 Task: Create a due date automation trigger when advanced on, 2 working days before a card is due add dates due today at 11:00 AM.
Action: Mouse moved to (1062, 85)
Screenshot: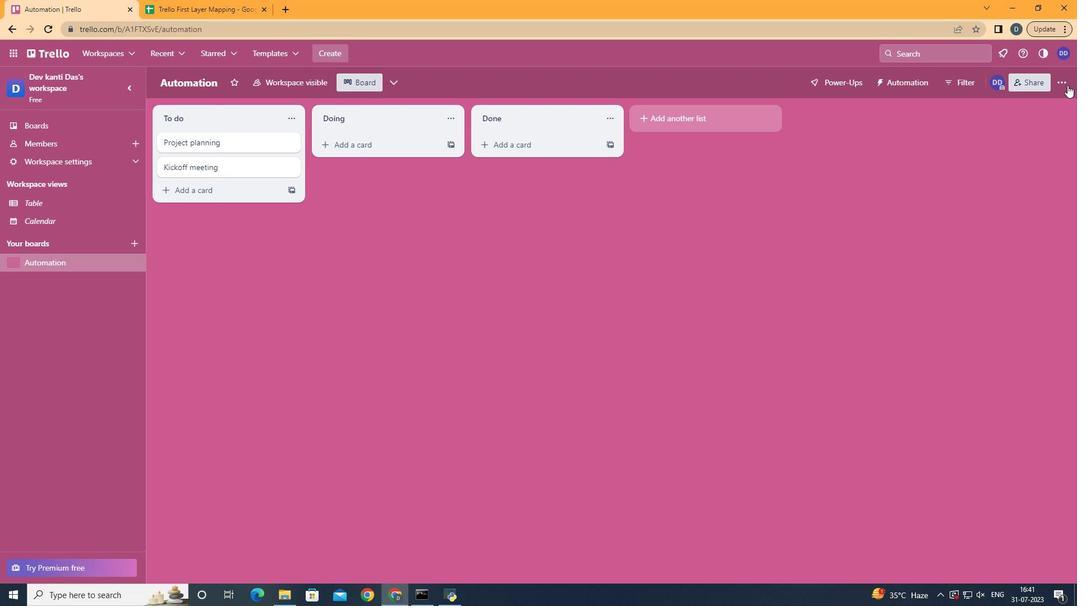 
Action: Mouse pressed left at (1062, 85)
Screenshot: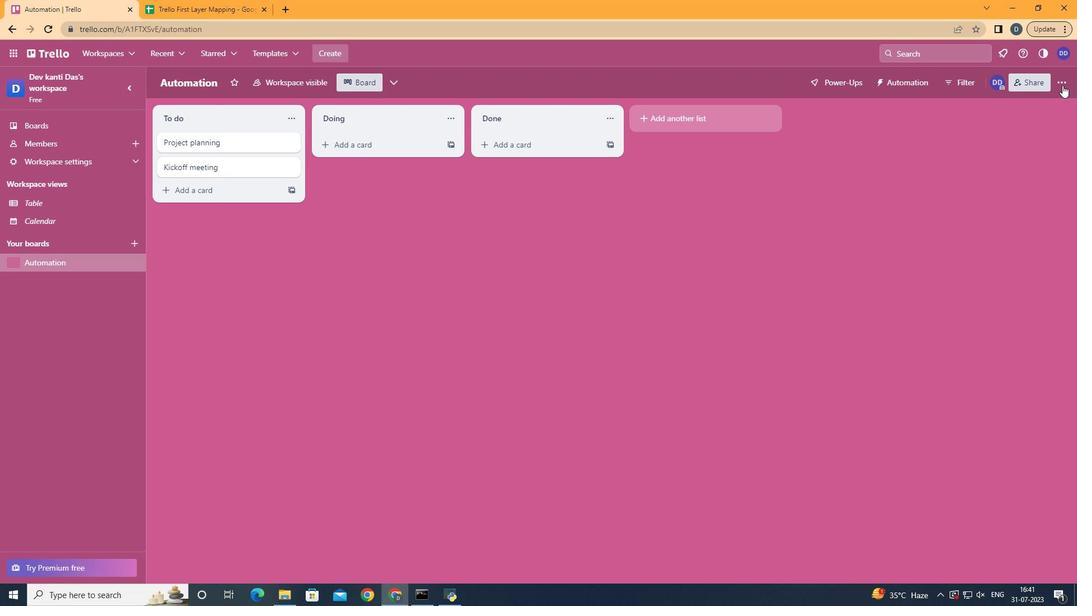 
Action: Mouse moved to (995, 241)
Screenshot: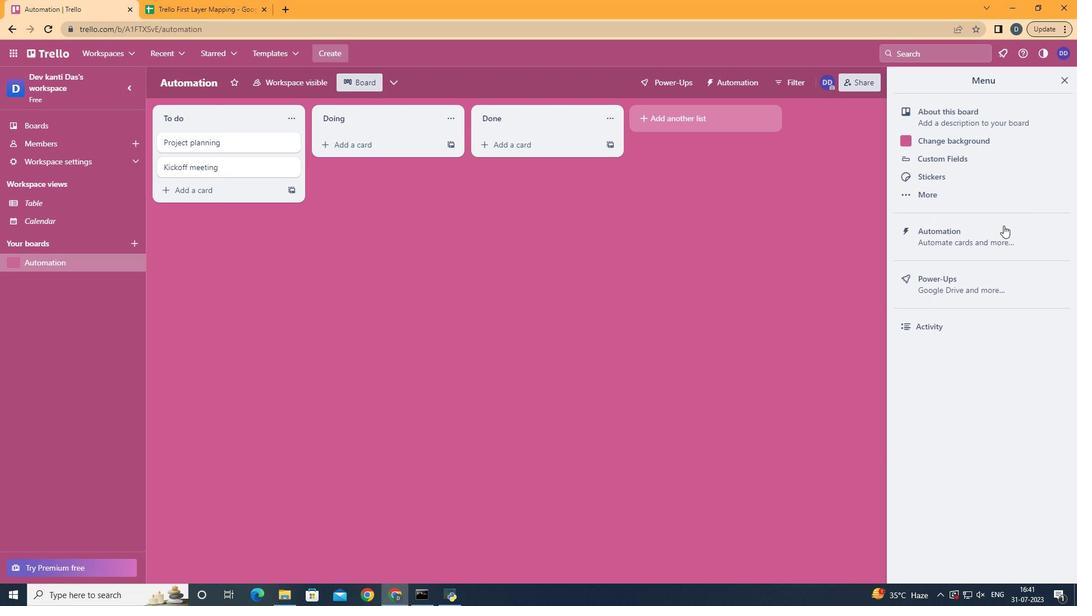 
Action: Mouse pressed left at (995, 241)
Screenshot: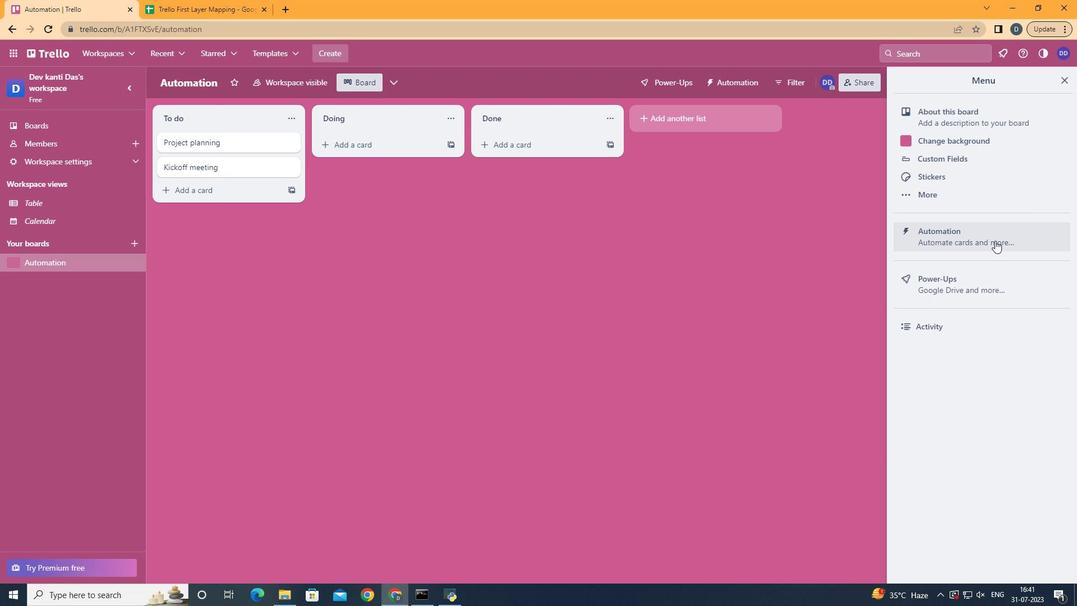 
Action: Mouse moved to (232, 227)
Screenshot: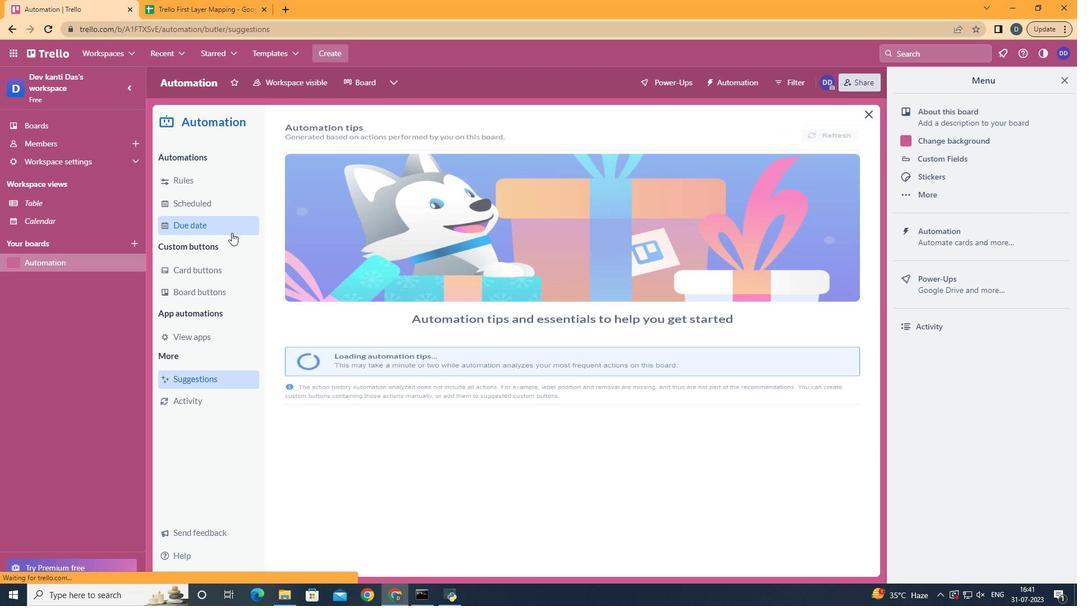 
Action: Mouse pressed left at (232, 227)
Screenshot: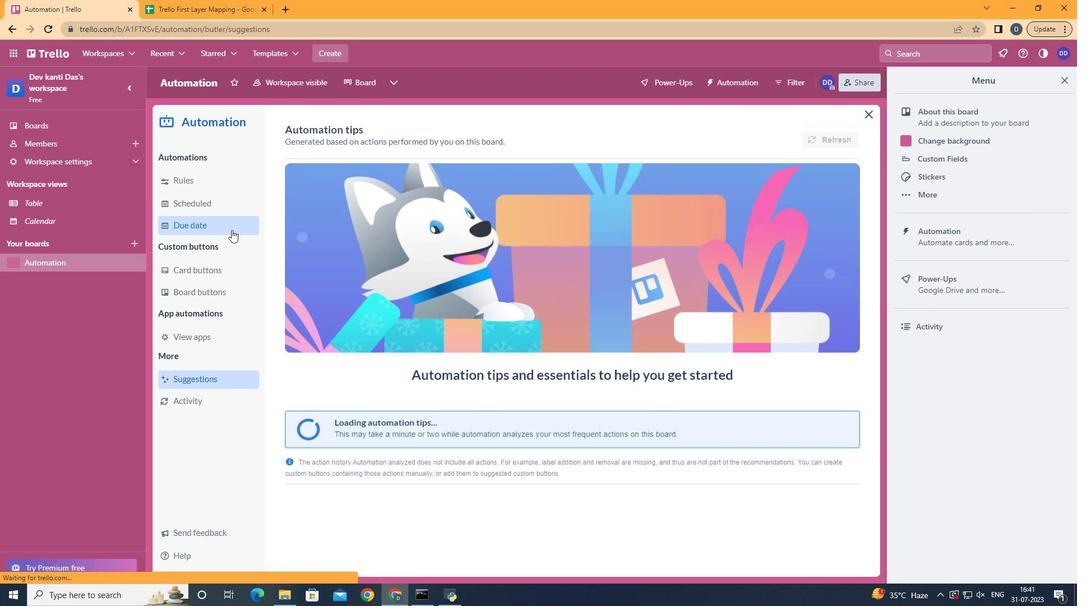 
Action: Mouse moved to (787, 134)
Screenshot: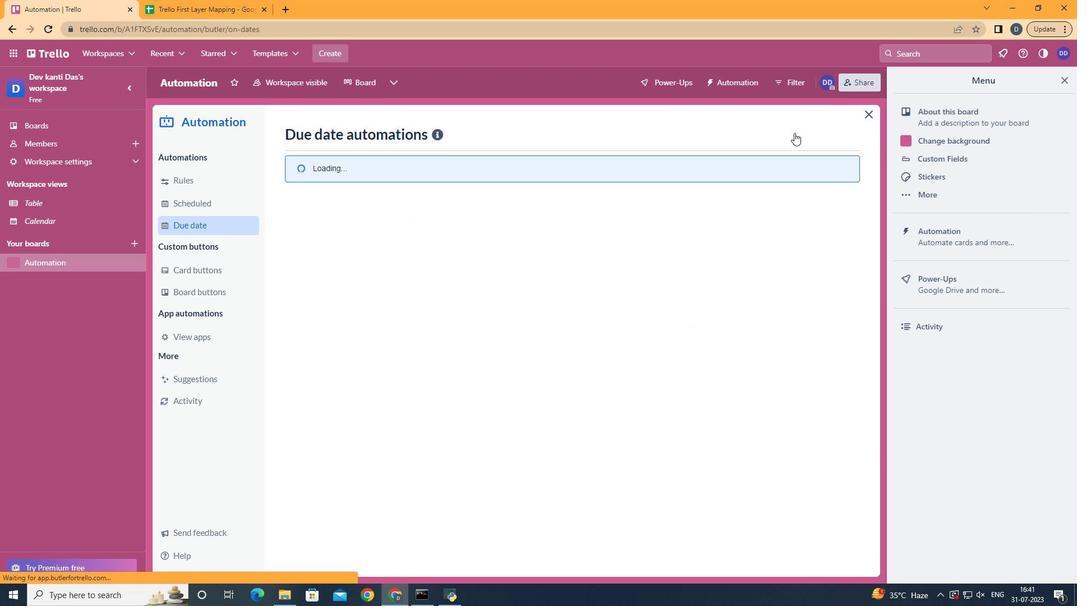 
Action: Mouse pressed left at (787, 134)
Screenshot: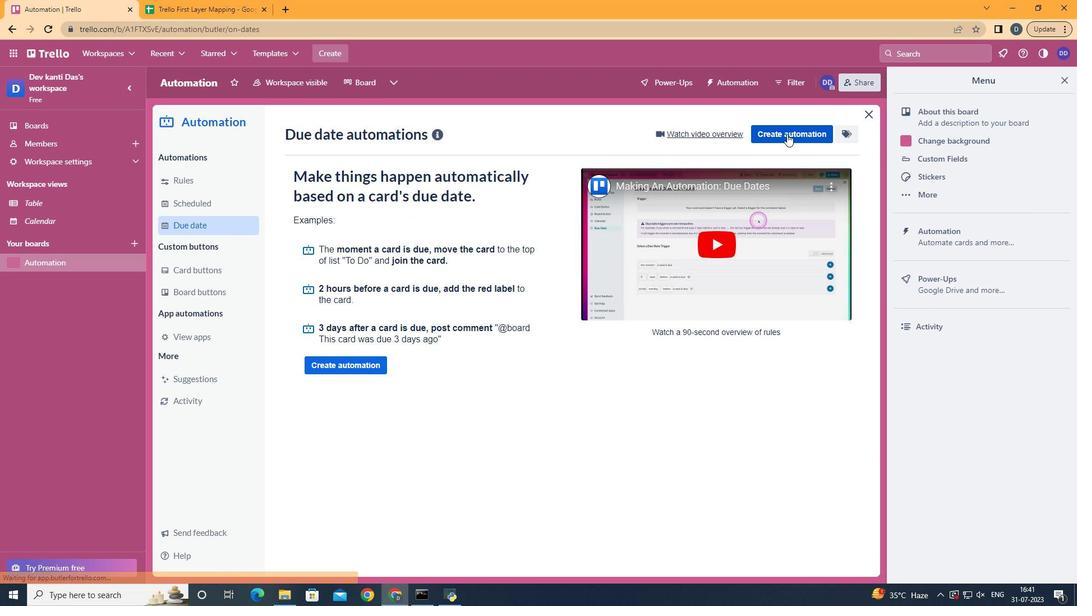
Action: Mouse moved to (598, 238)
Screenshot: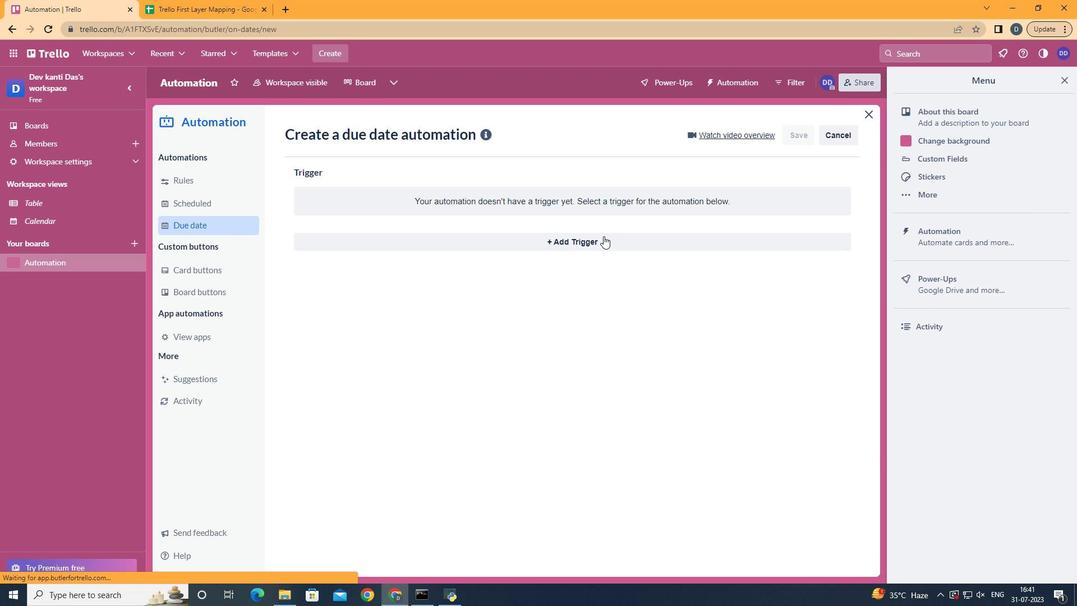 
Action: Mouse pressed left at (598, 238)
Screenshot: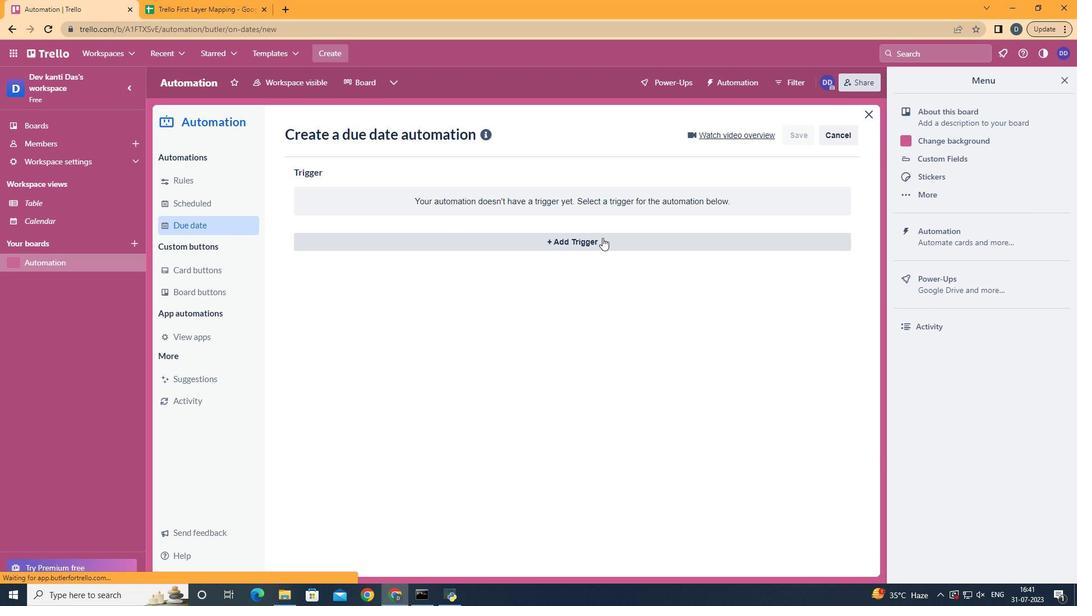 
Action: Mouse moved to (361, 460)
Screenshot: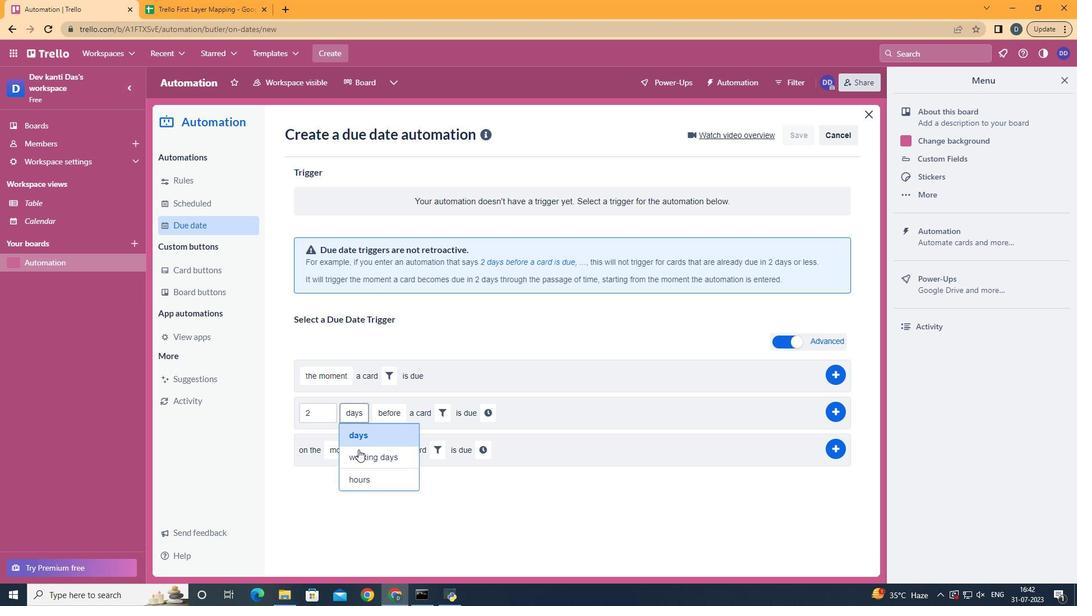 
Action: Mouse pressed left at (361, 460)
Screenshot: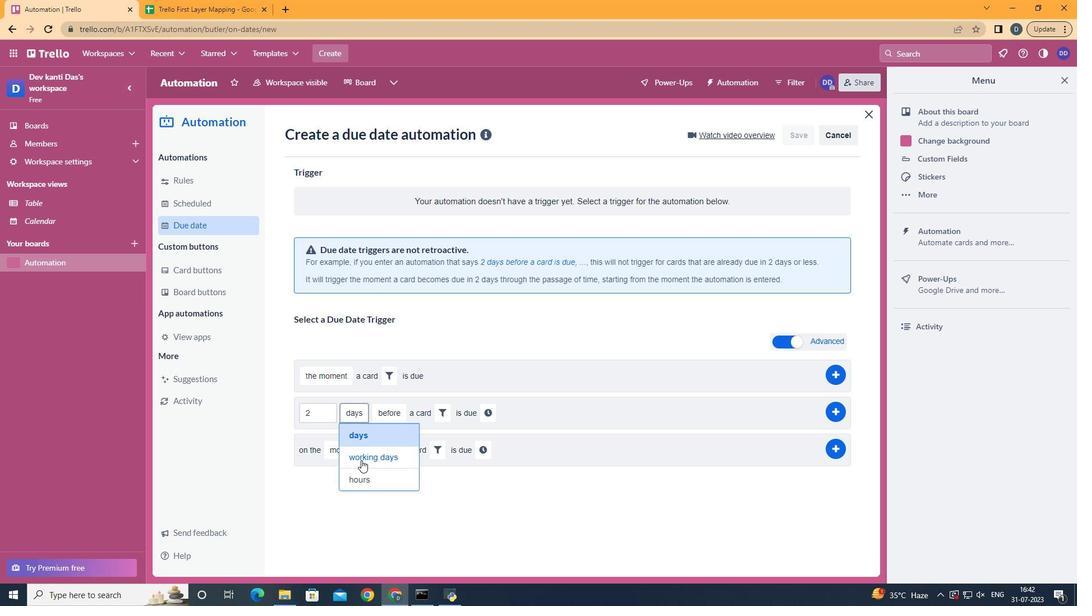 
Action: Mouse moved to (476, 413)
Screenshot: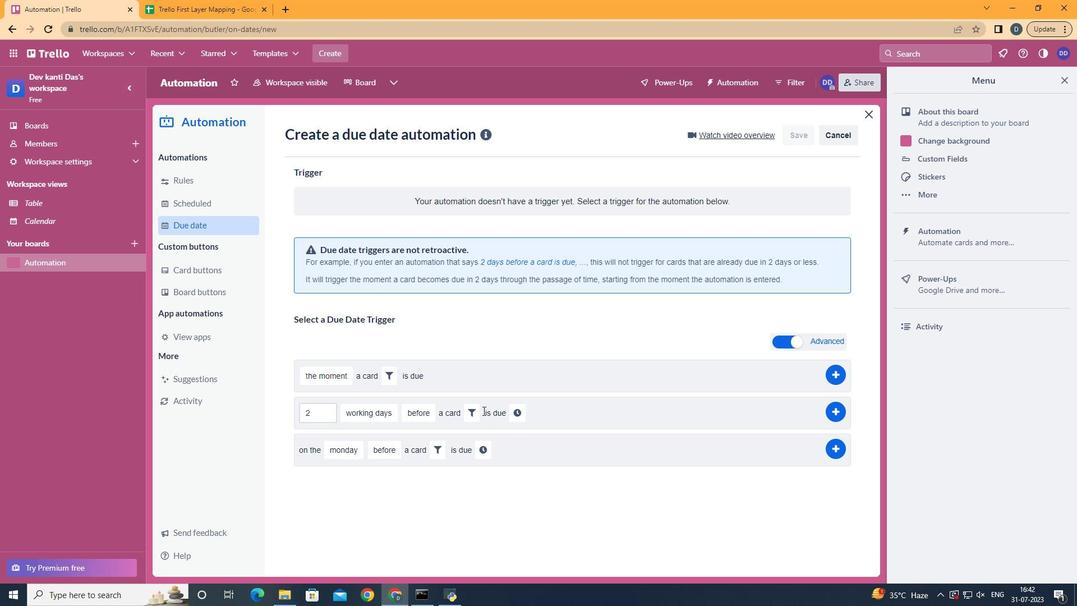 
Action: Mouse pressed left at (476, 413)
Screenshot: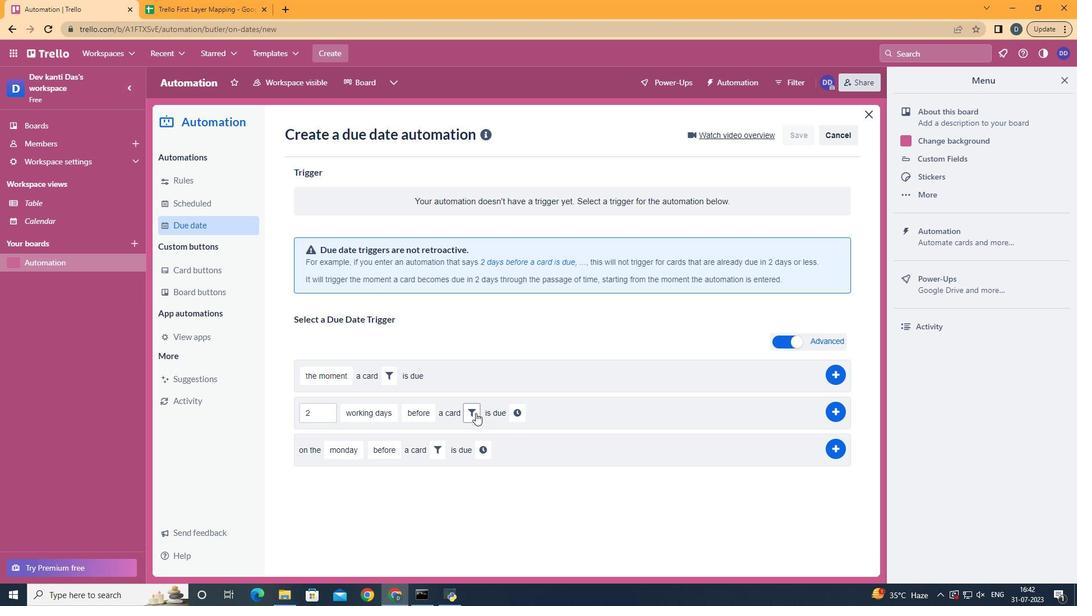 
Action: Mouse moved to (537, 452)
Screenshot: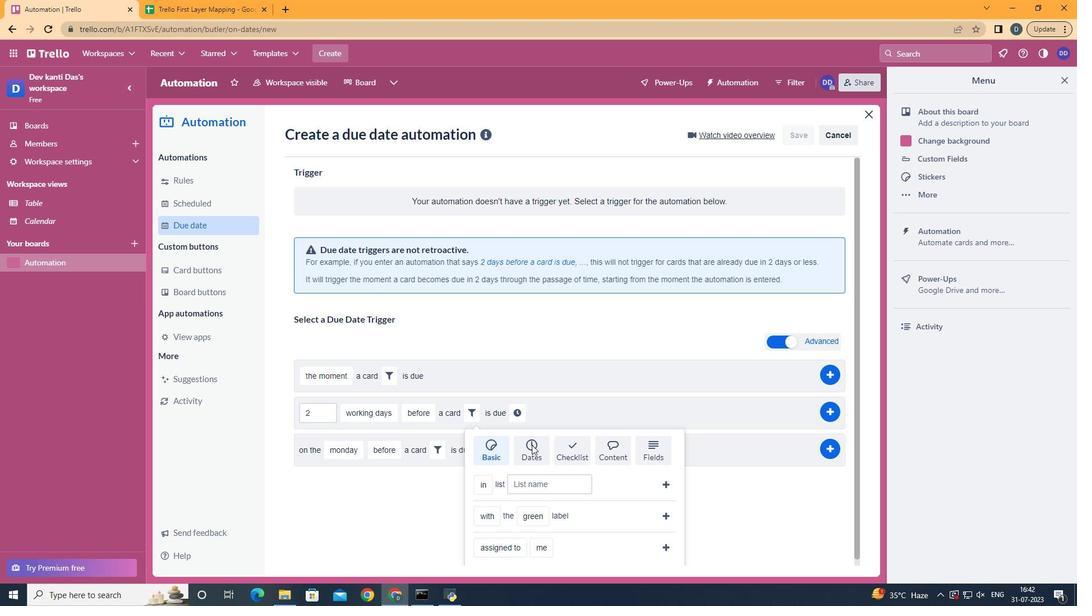 
Action: Mouse pressed left at (537, 452)
Screenshot: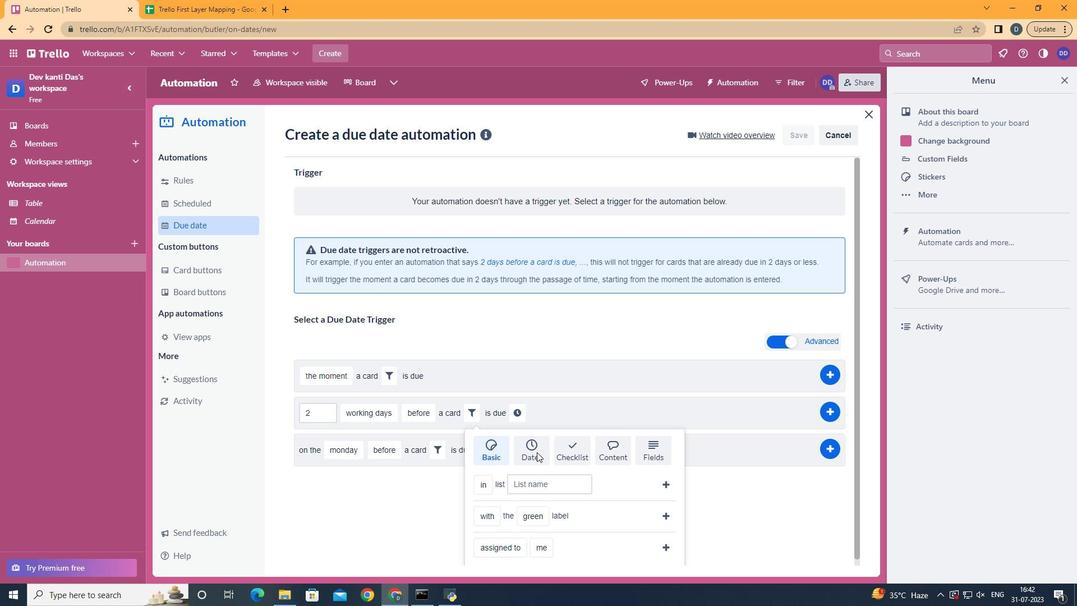 
Action: Mouse moved to (556, 447)
Screenshot: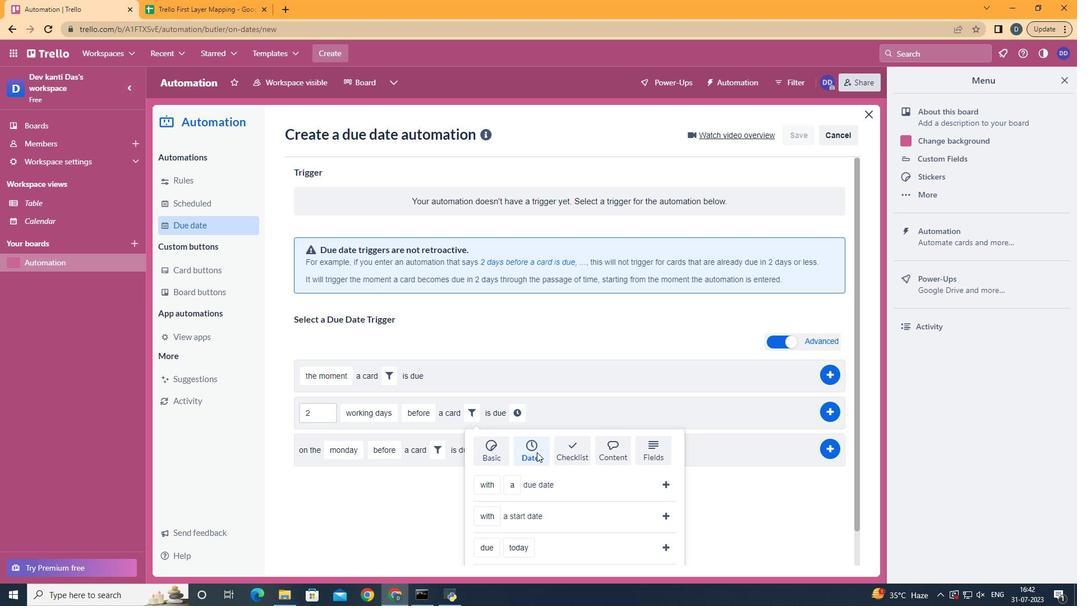 
Action: Mouse scrolled (556, 447) with delta (0, 0)
Screenshot: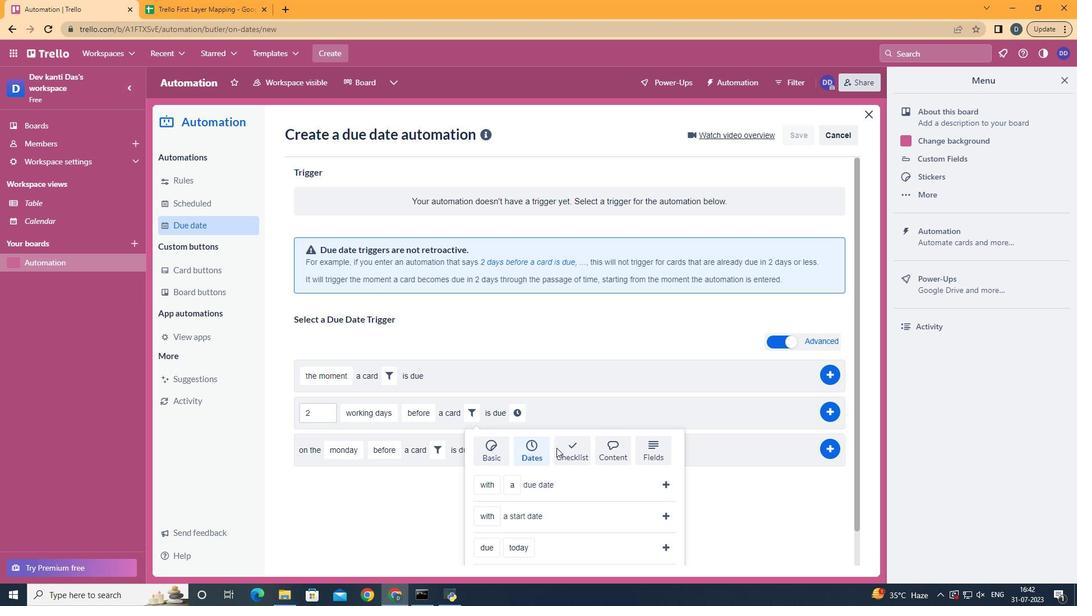 
Action: Mouse scrolled (556, 447) with delta (0, 0)
Screenshot: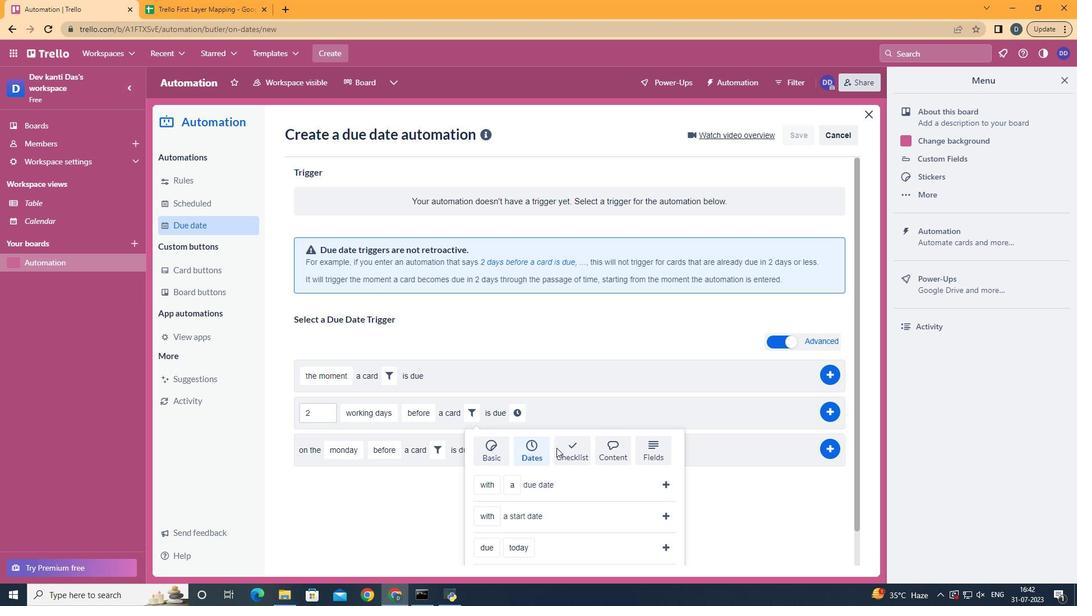 
Action: Mouse scrolled (556, 447) with delta (0, 0)
Screenshot: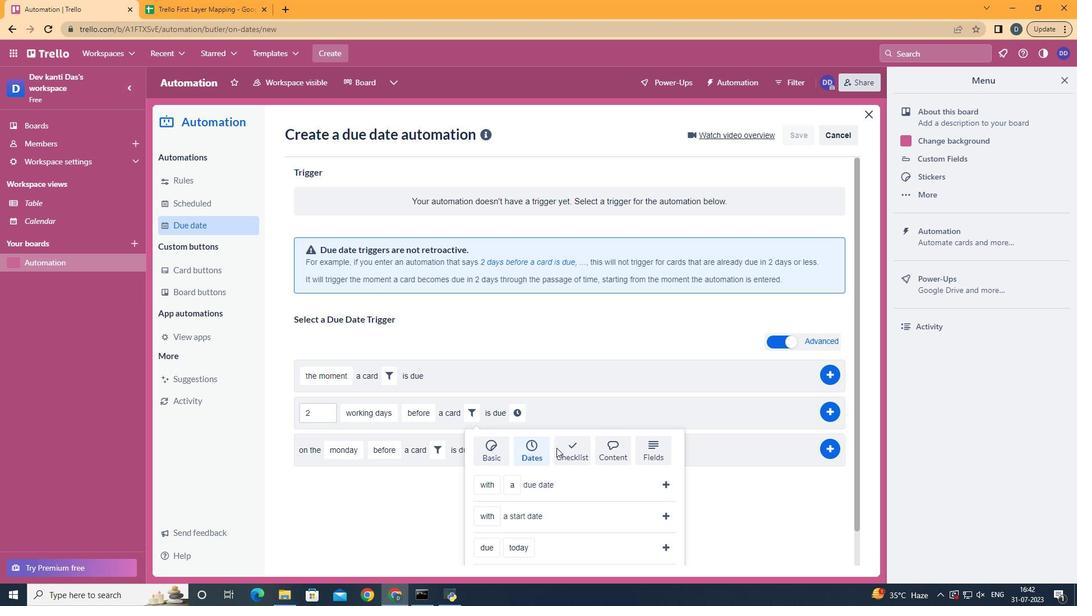 
Action: Mouse scrolled (556, 447) with delta (0, 0)
Screenshot: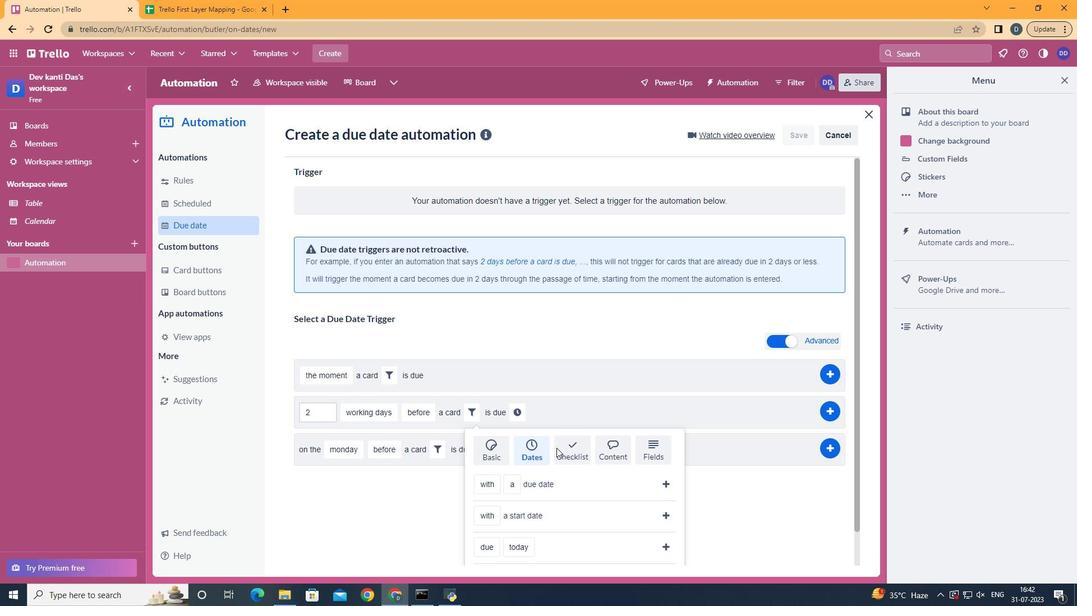 
Action: Mouse moved to (516, 423)
Screenshot: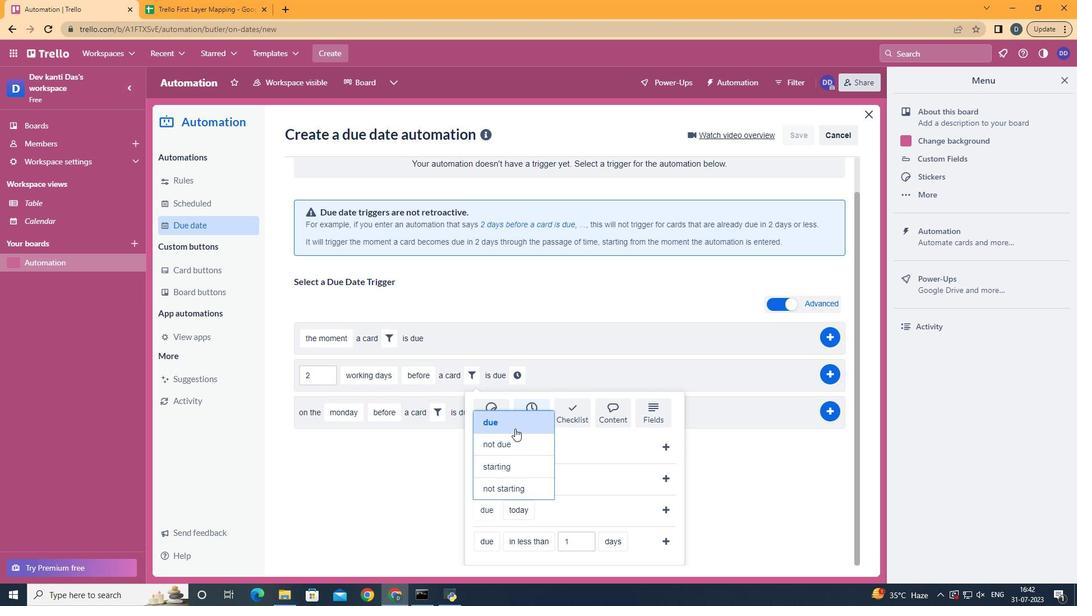 
Action: Mouse pressed left at (516, 423)
Screenshot: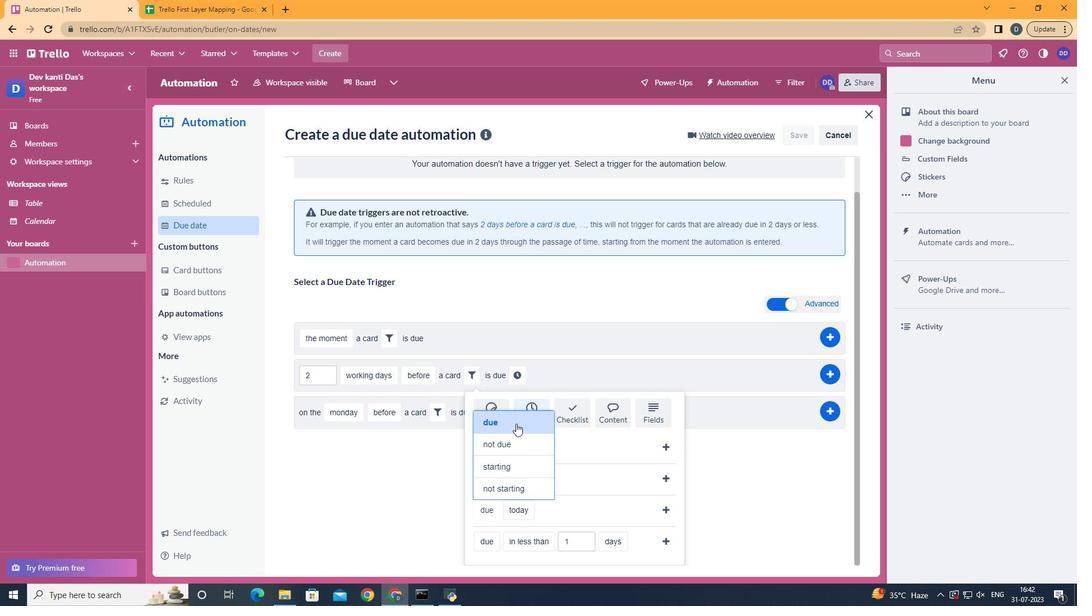 
Action: Mouse moved to (546, 376)
Screenshot: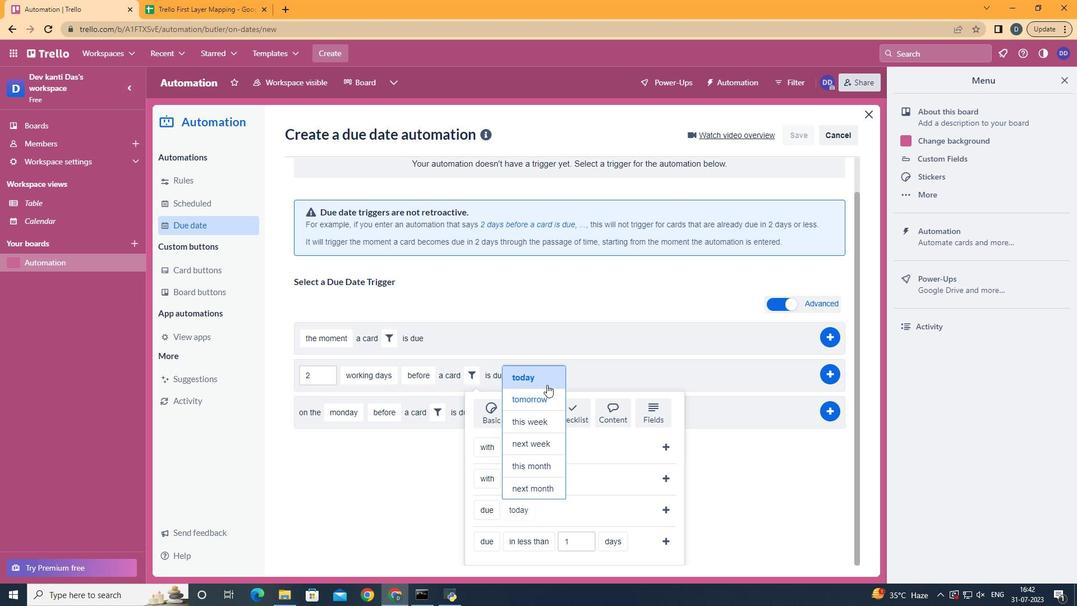 
Action: Mouse pressed left at (546, 376)
Screenshot: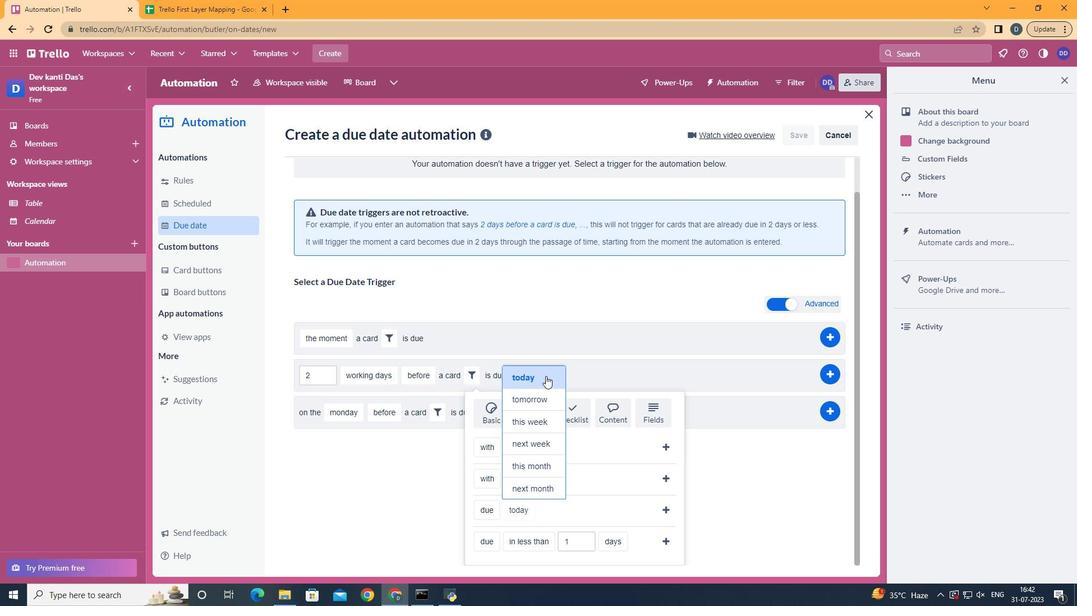 
Action: Mouse moved to (662, 510)
Screenshot: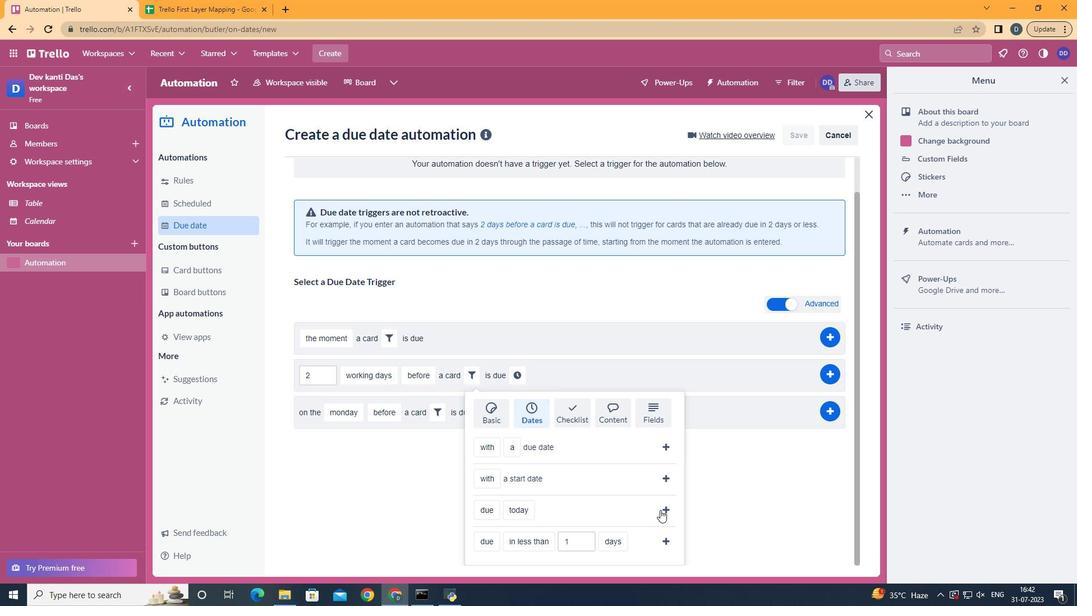 
Action: Mouse pressed left at (662, 510)
Screenshot: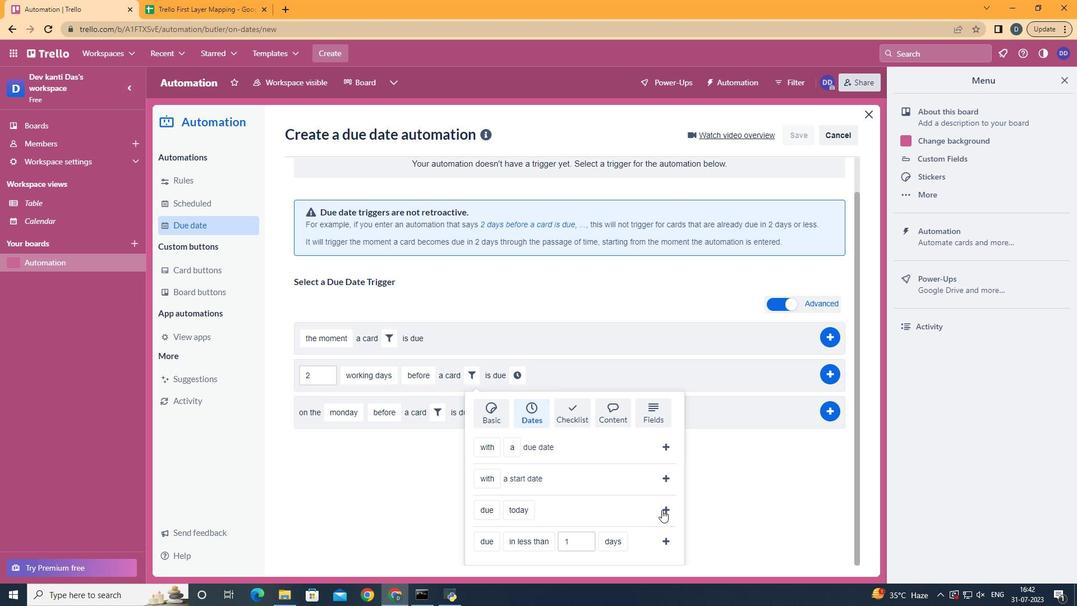 
Action: Mouse moved to (574, 415)
Screenshot: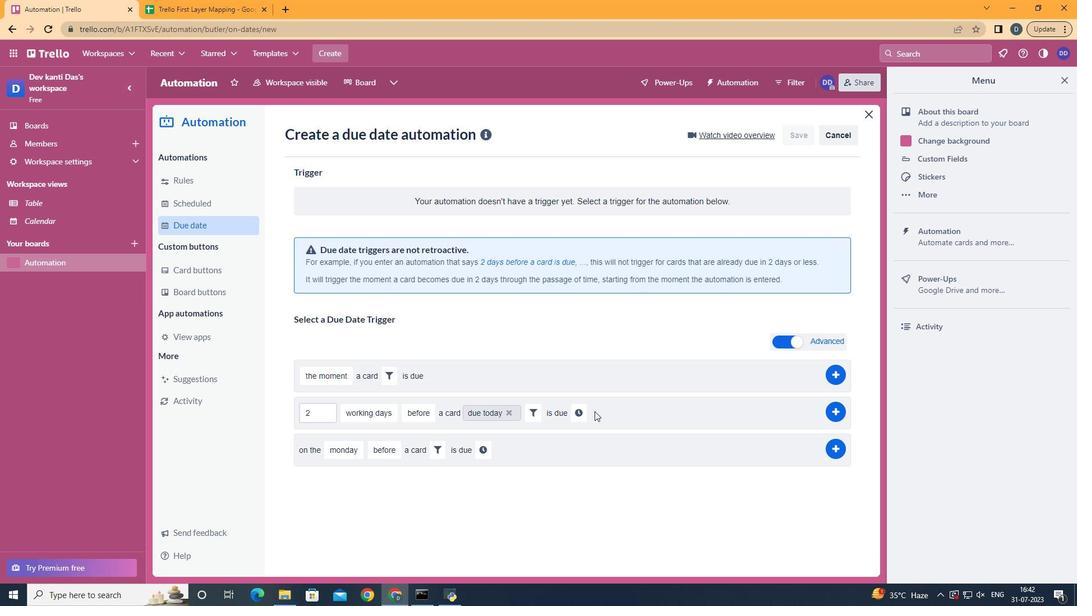
Action: Mouse pressed left at (574, 415)
Screenshot: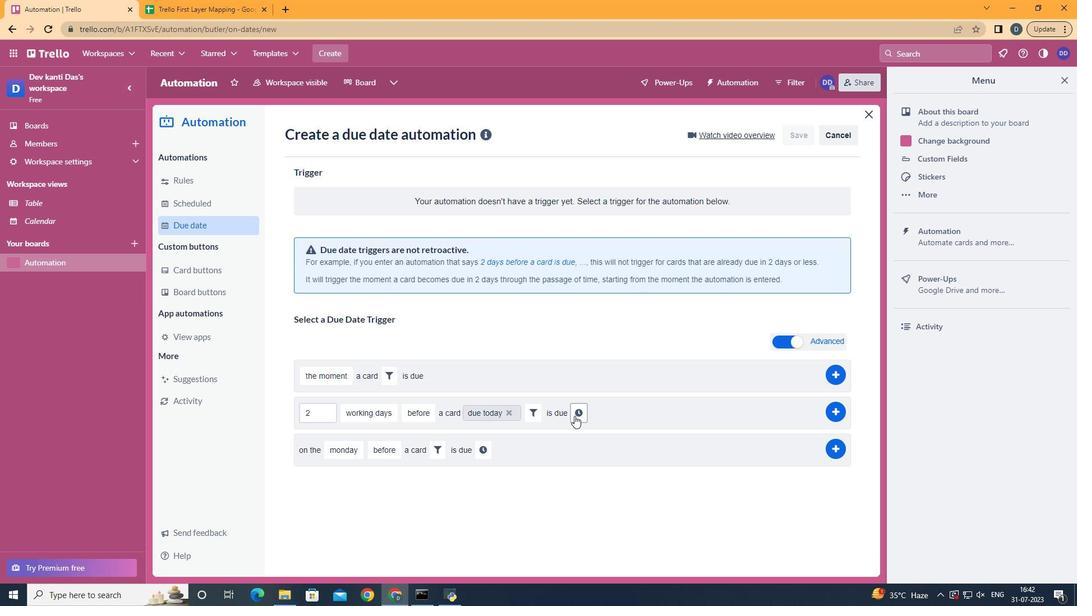 
Action: Mouse moved to (600, 414)
Screenshot: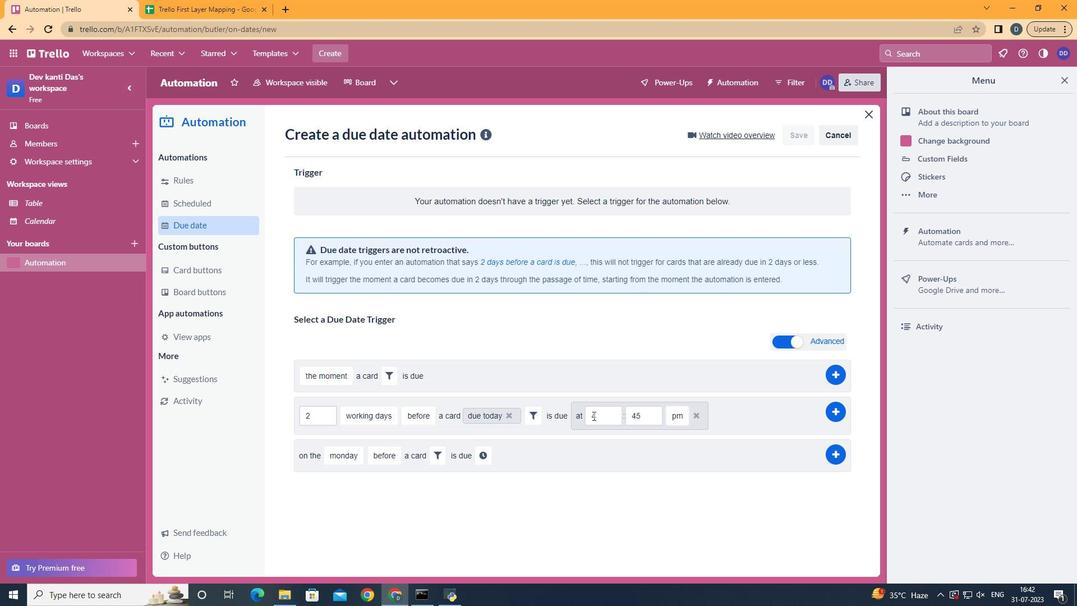 
Action: Mouse pressed left at (600, 414)
Screenshot: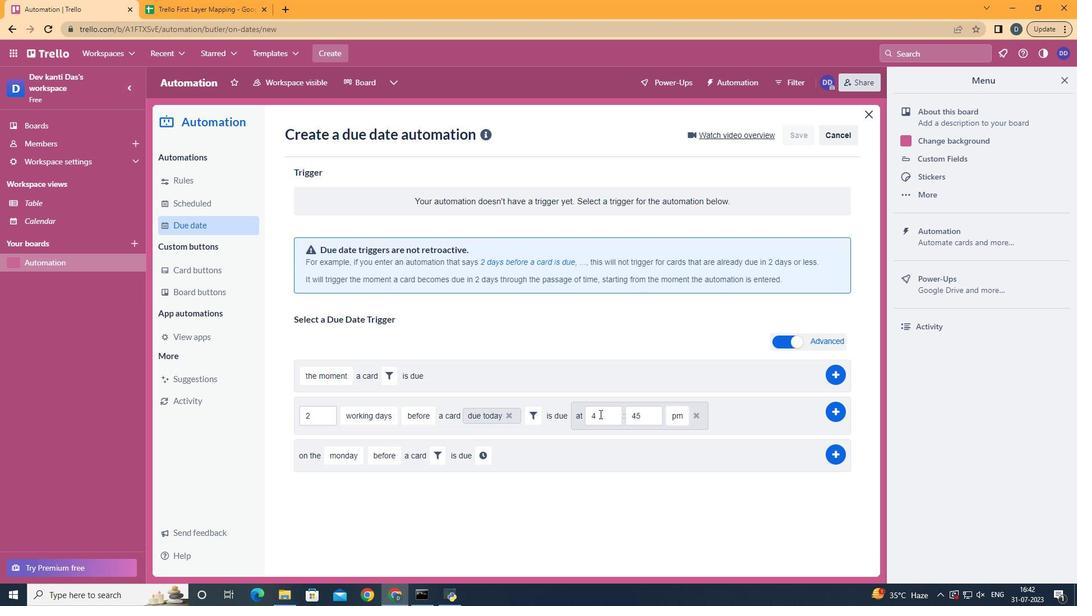 
Action: Key pressed <Key.backspace>11
Screenshot: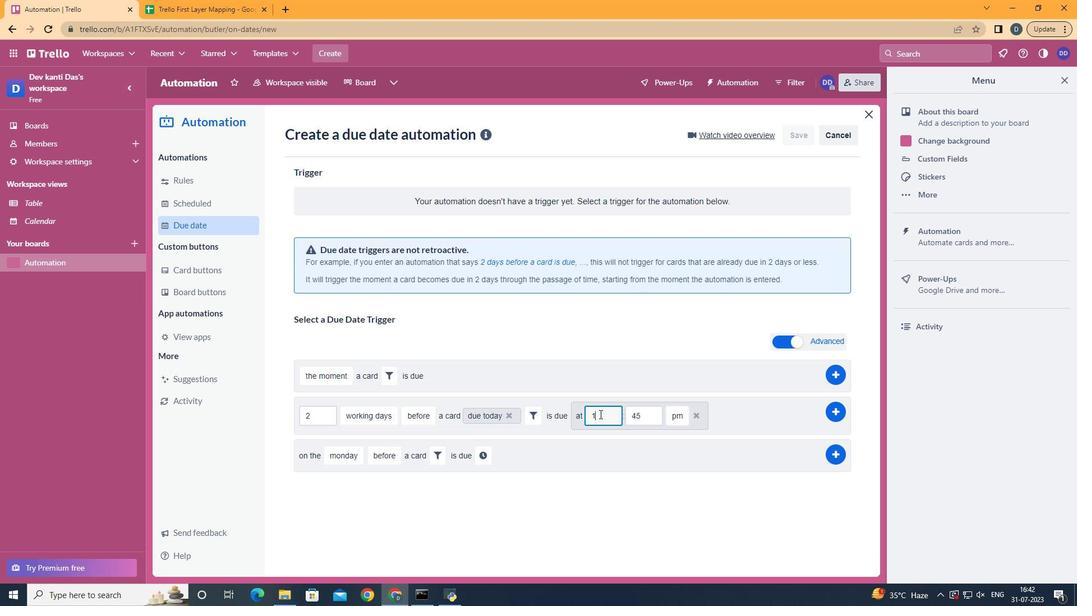 
Action: Mouse moved to (656, 414)
Screenshot: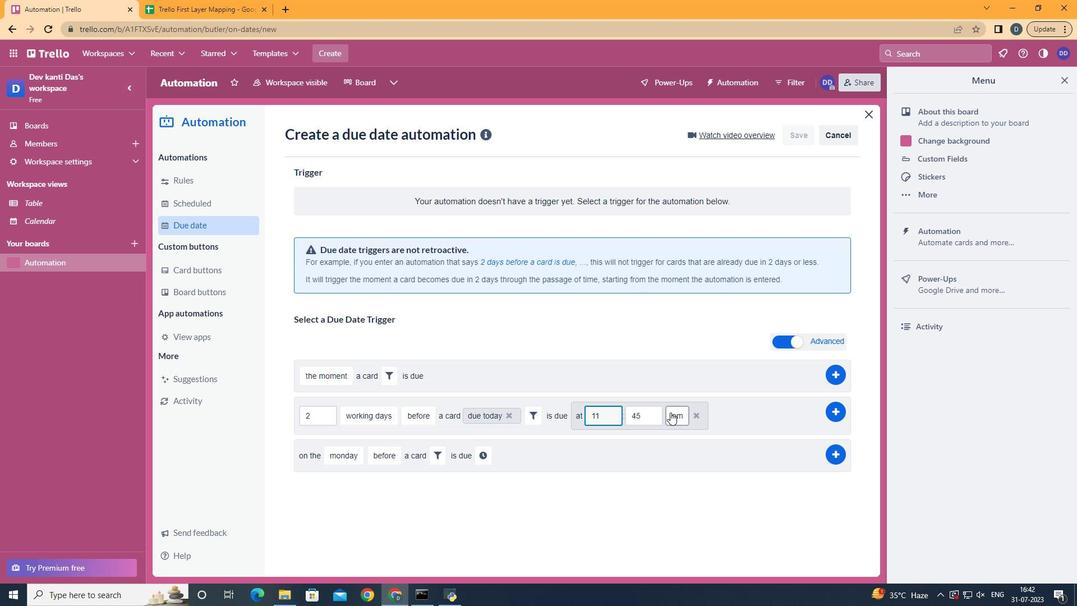 
Action: Mouse pressed left at (656, 414)
Screenshot: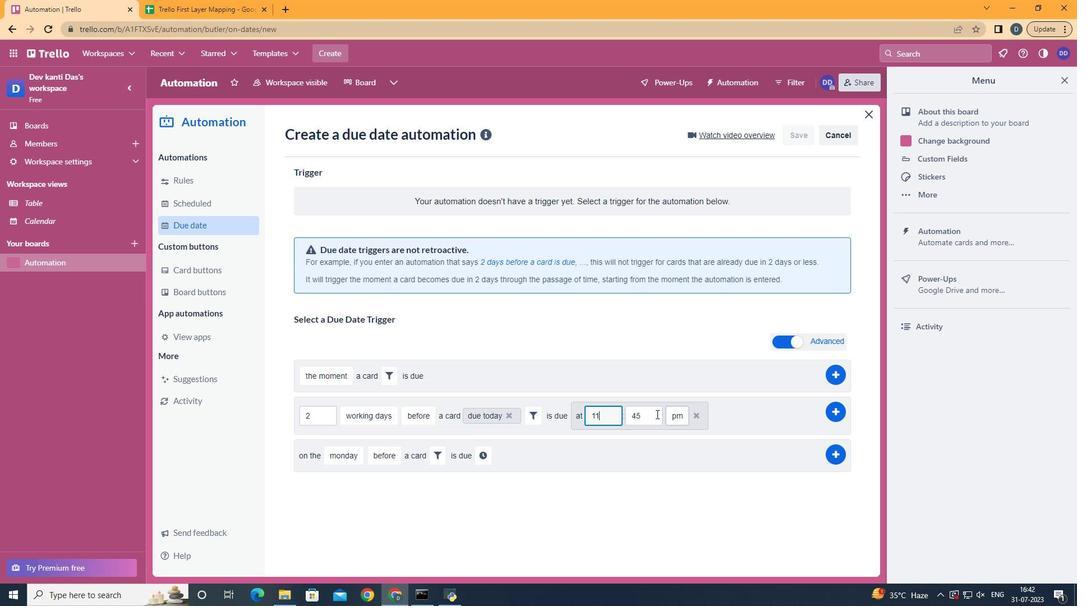 
Action: Key pressed <Key.backspace><Key.backspace>00
Screenshot: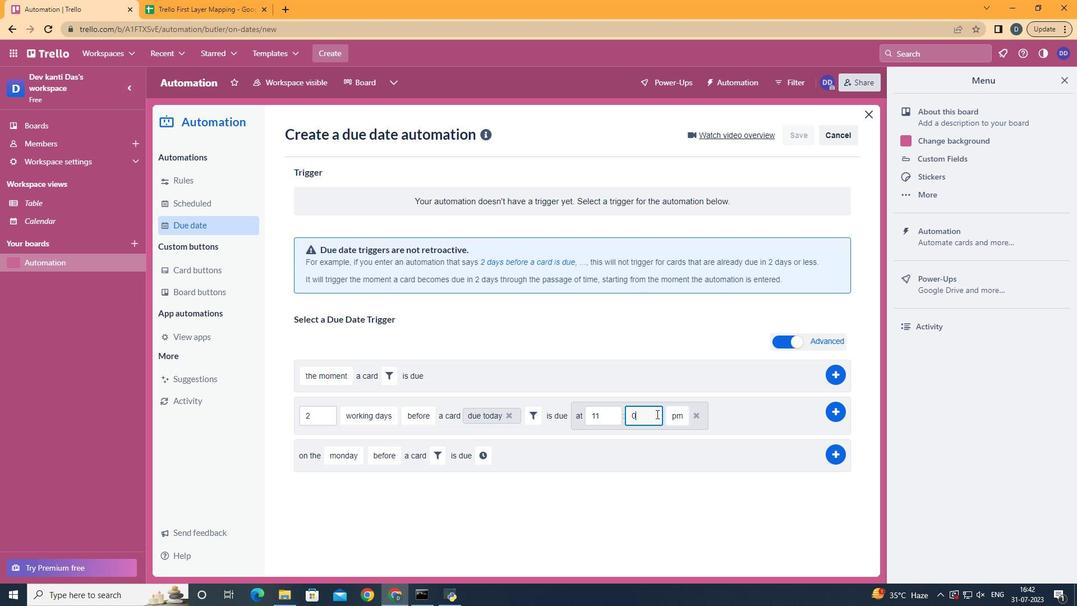 
Action: Mouse moved to (687, 436)
Screenshot: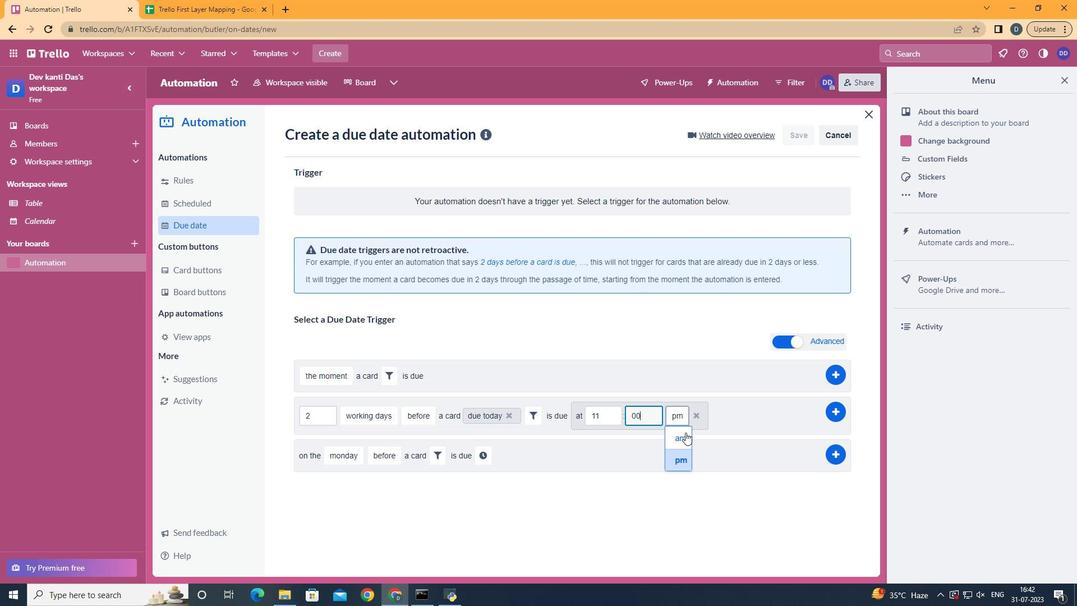 
Action: Mouse pressed left at (687, 436)
Screenshot: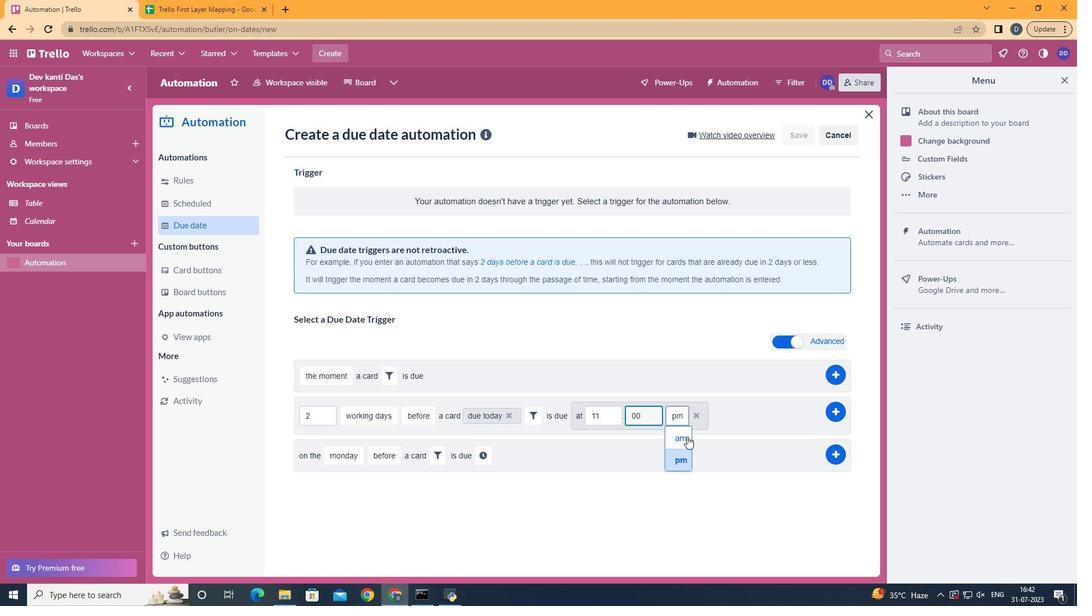 
Action: Mouse moved to (837, 408)
Screenshot: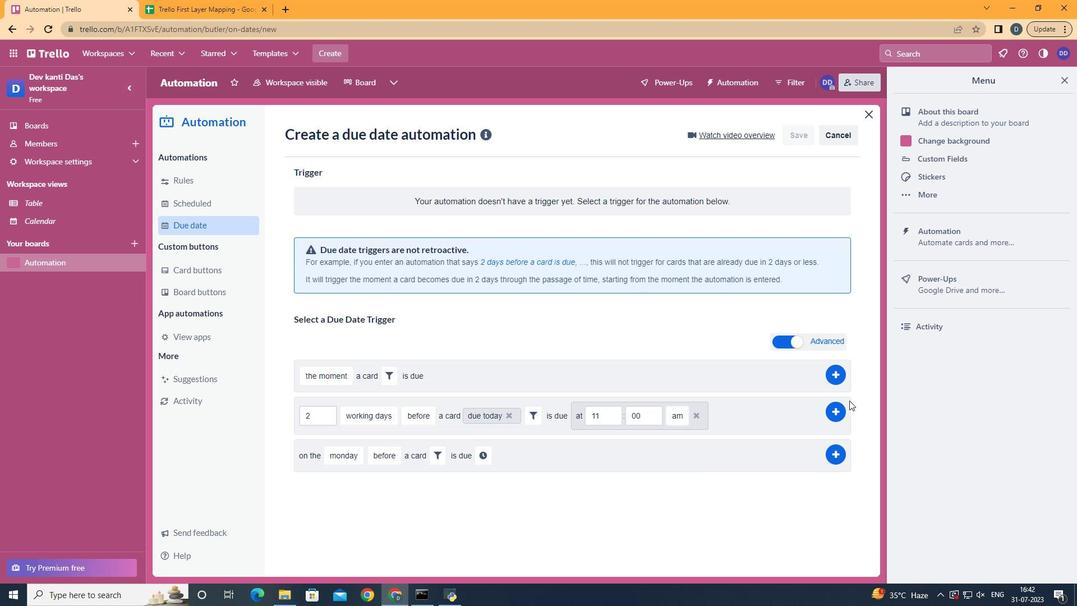 
Action: Mouse pressed left at (837, 408)
Screenshot: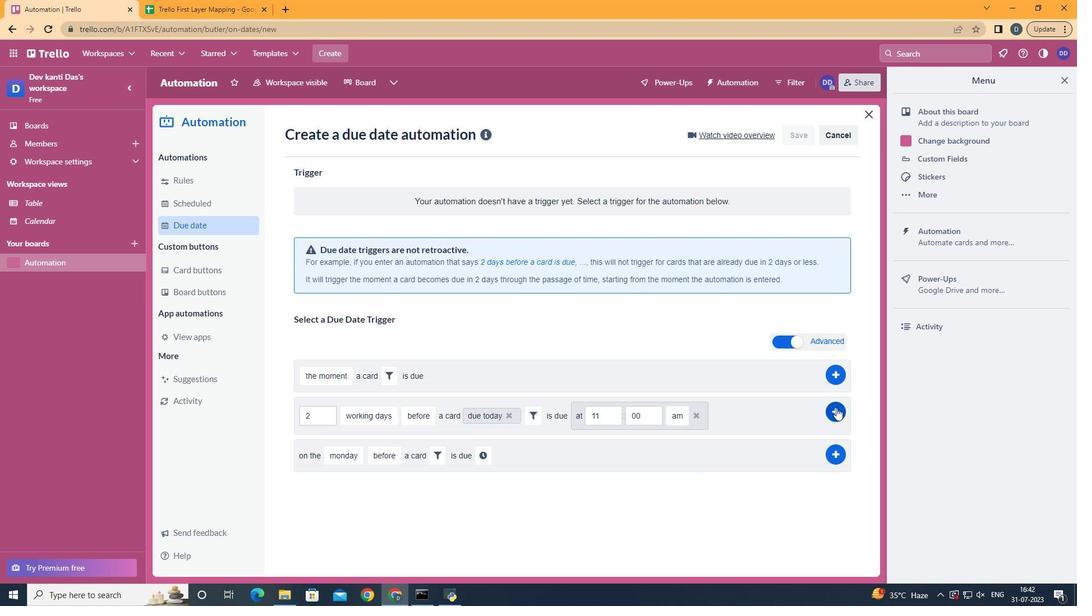 
Action: Mouse moved to (576, 258)
Screenshot: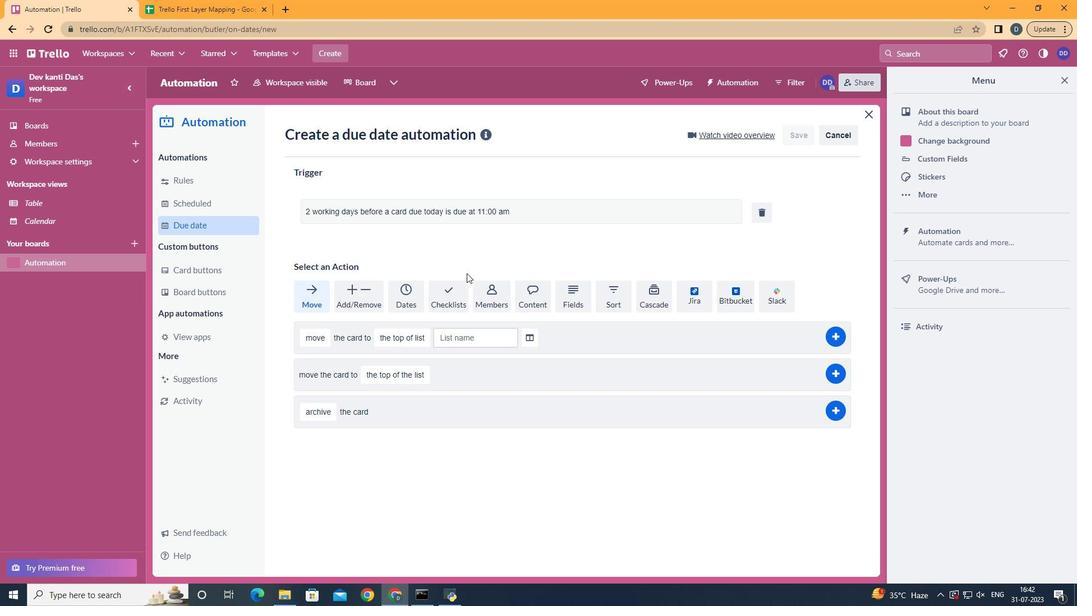 
